 Task: Create a scrum project ZirconTech.
Action: Mouse moved to (237, 271)
Screenshot: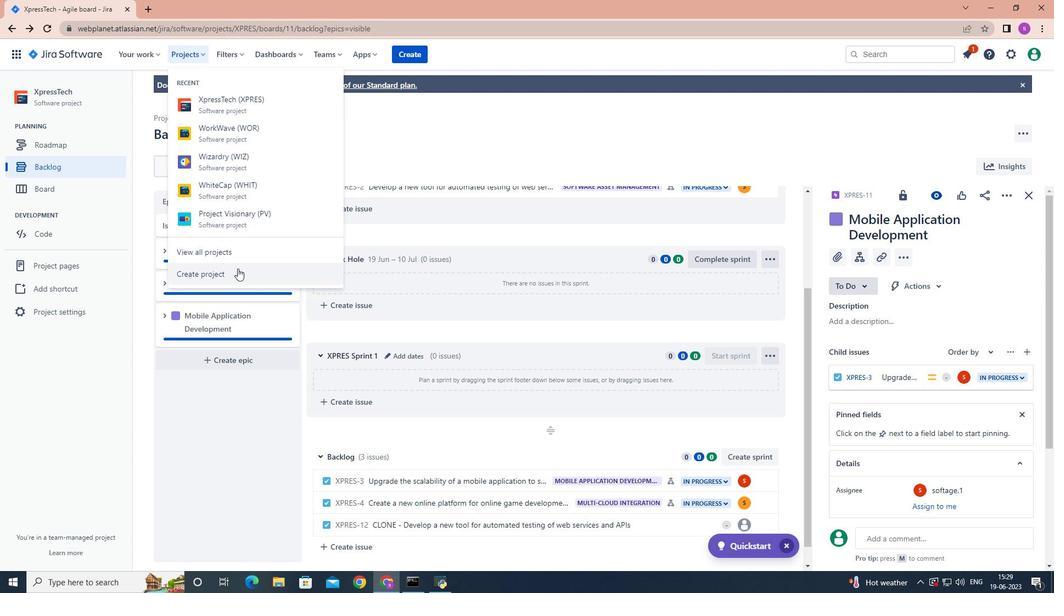 
Action: Mouse pressed left at (237, 271)
Screenshot: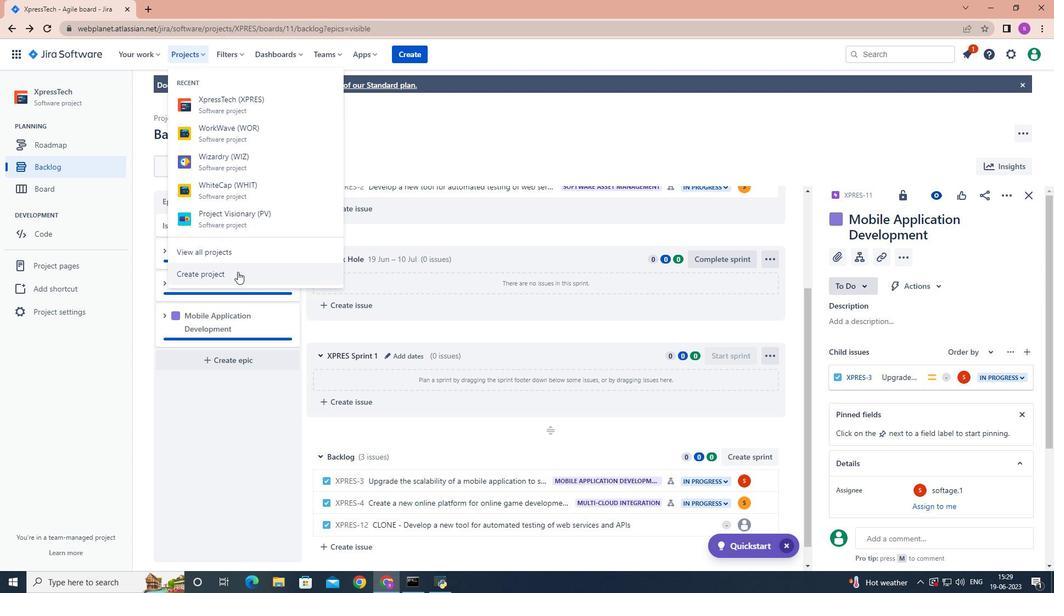 
Action: Mouse moved to (480, 267)
Screenshot: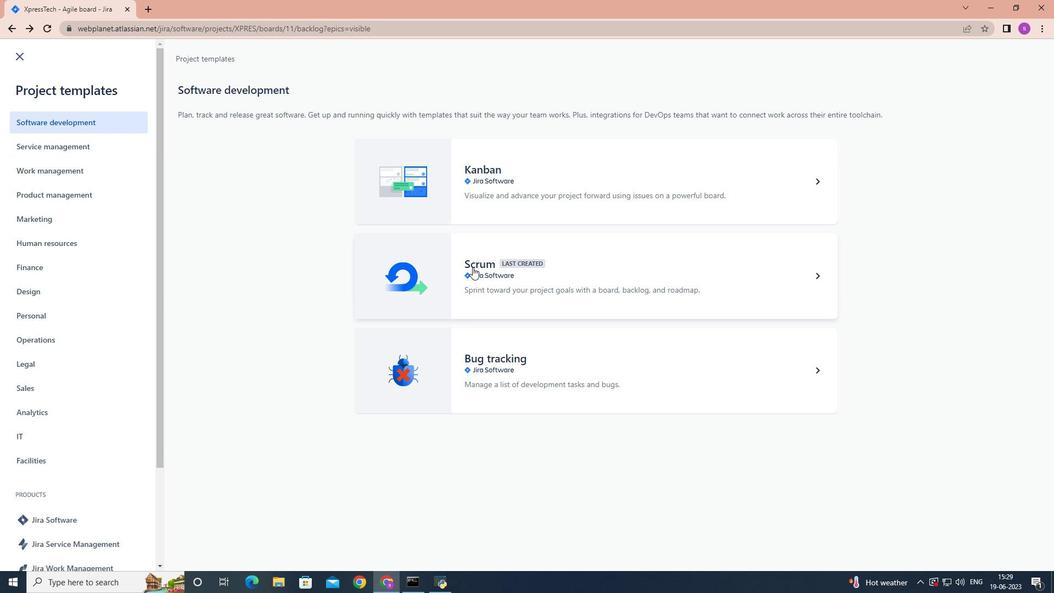 
Action: Mouse pressed left at (480, 267)
Screenshot: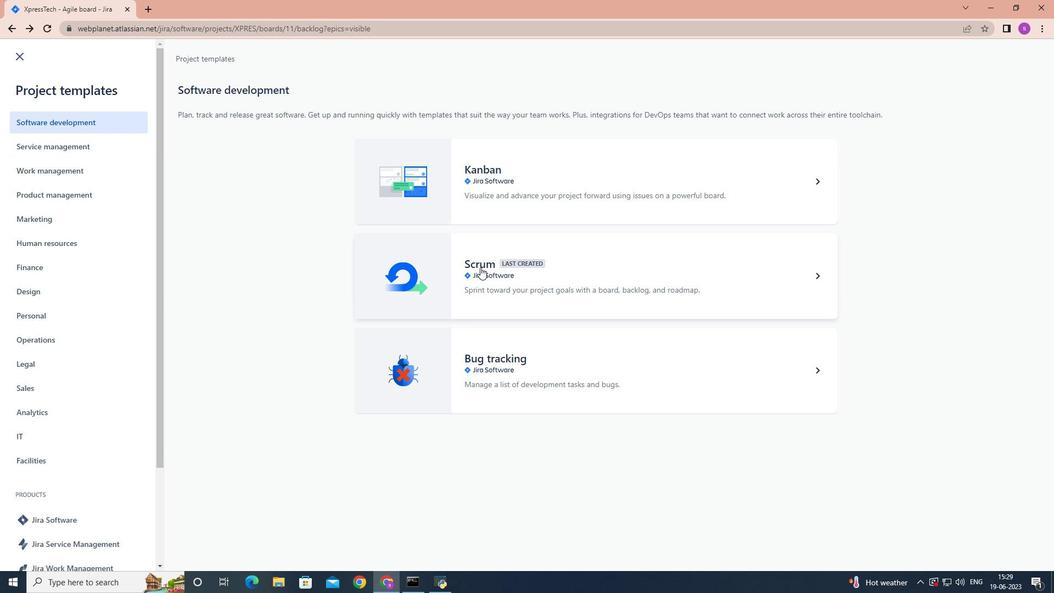 
Action: Mouse moved to (822, 543)
Screenshot: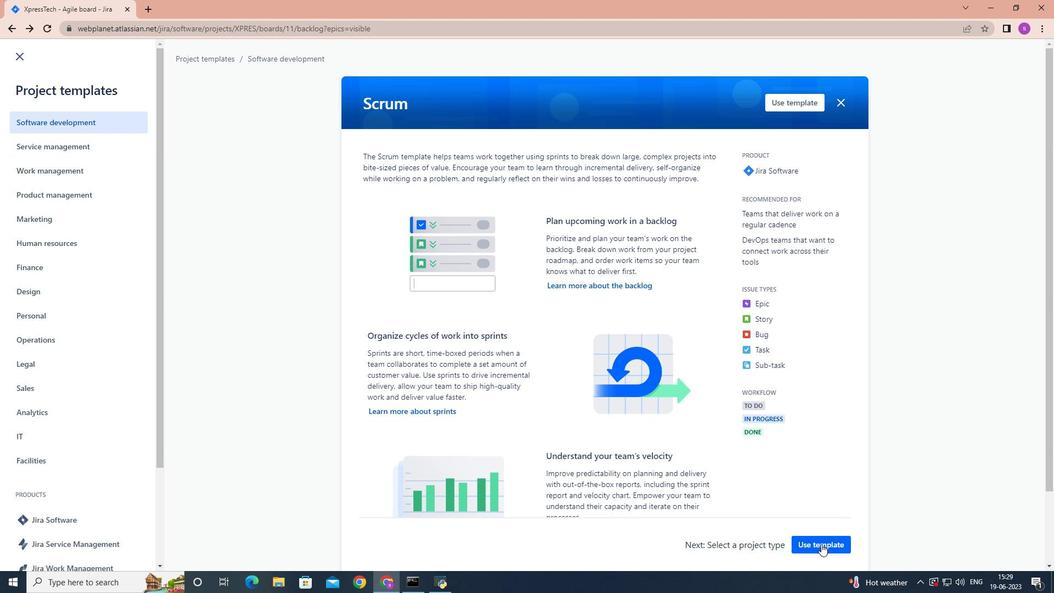 
Action: Mouse pressed left at (822, 543)
Screenshot: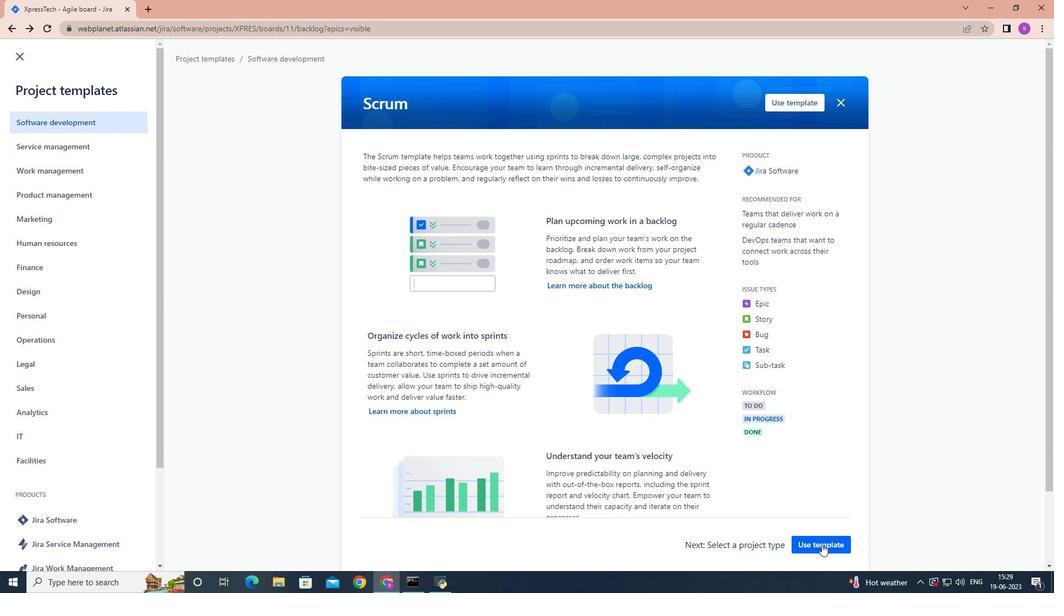 
Action: Mouse moved to (439, 535)
Screenshot: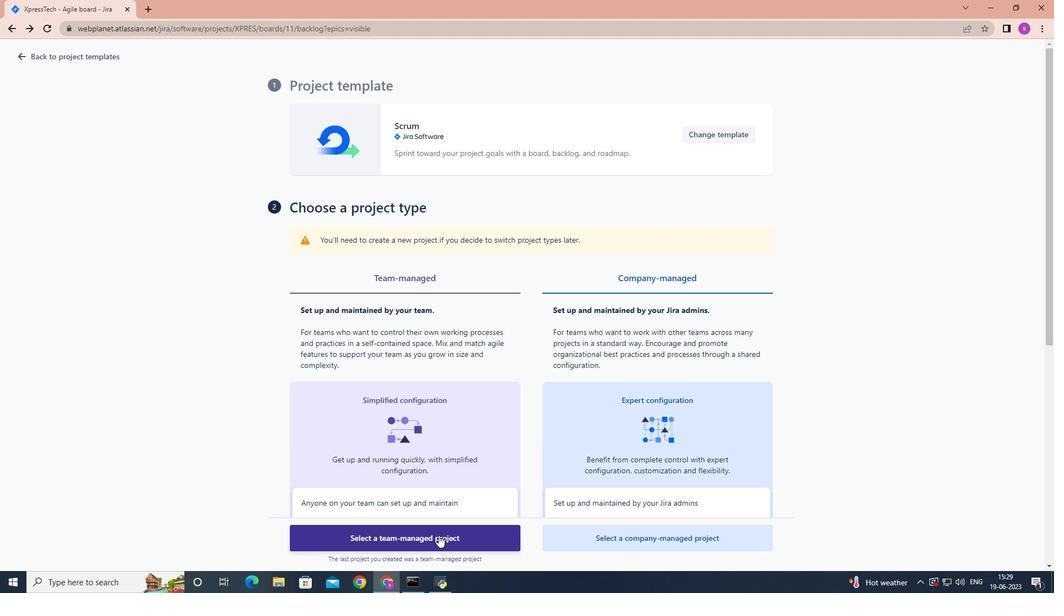 
Action: Mouse pressed left at (439, 535)
Screenshot: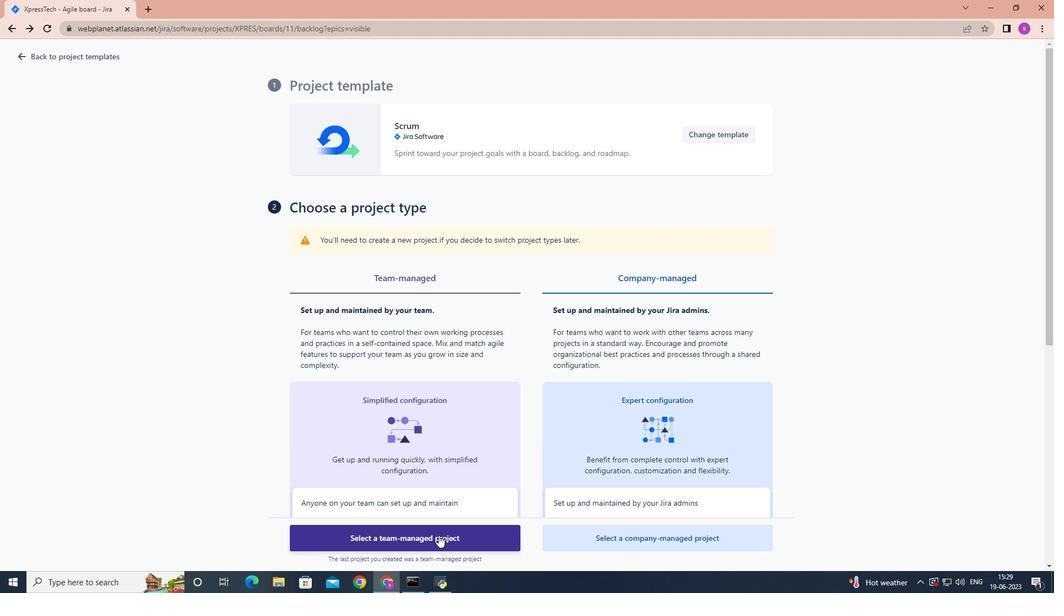 
Action: Mouse moved to (392, 454)
Screenshot: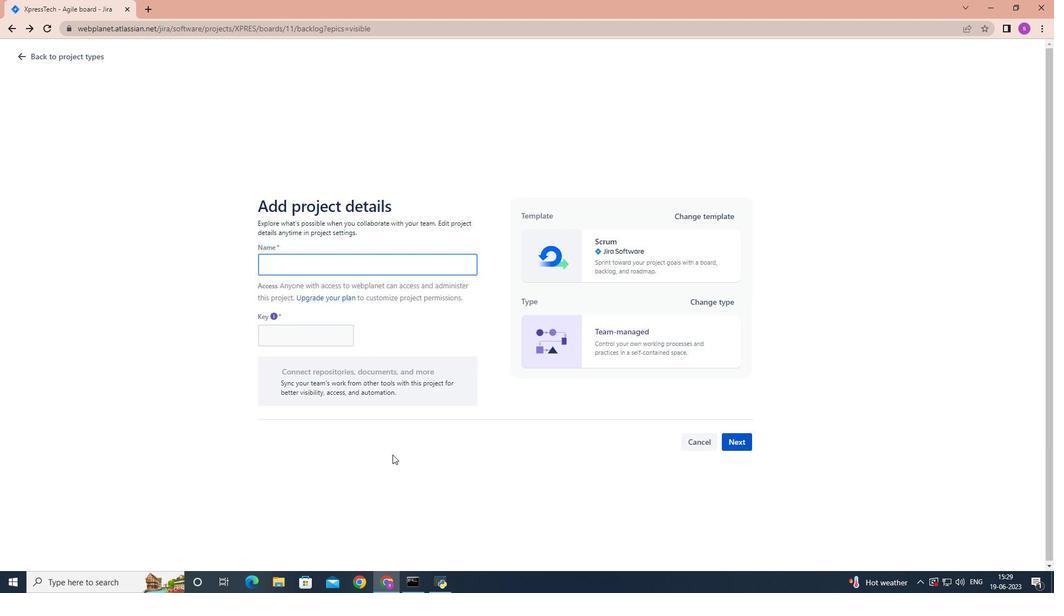 
Action: Key pressed <Key.shift>Zircon<Key.shift><Key.shift><Key.shift><Key.shift>Tech
Screenshot: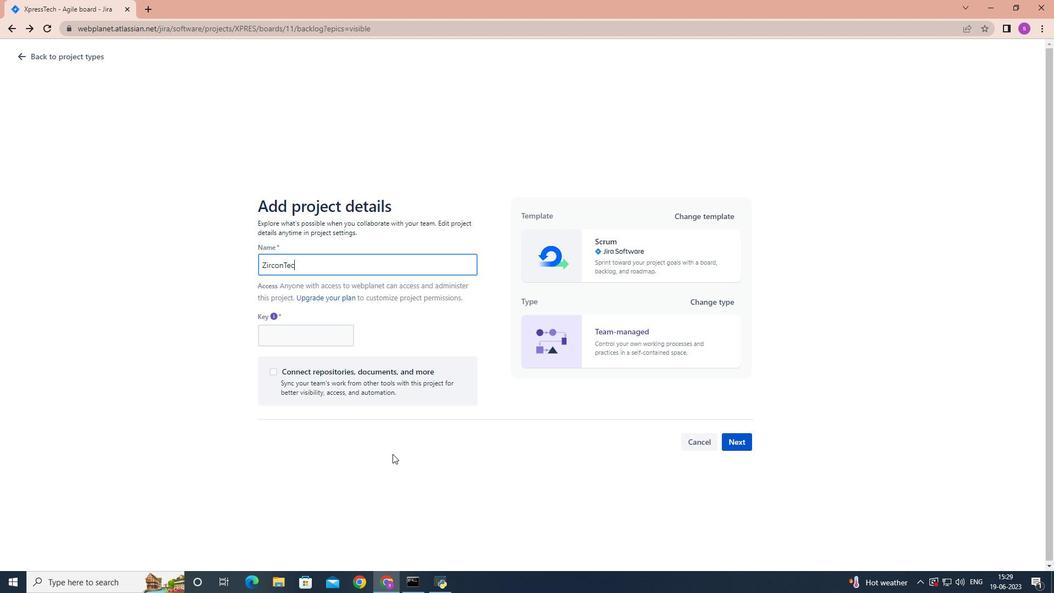 
Action: Mouse moved to (739, 443)
Screenshot: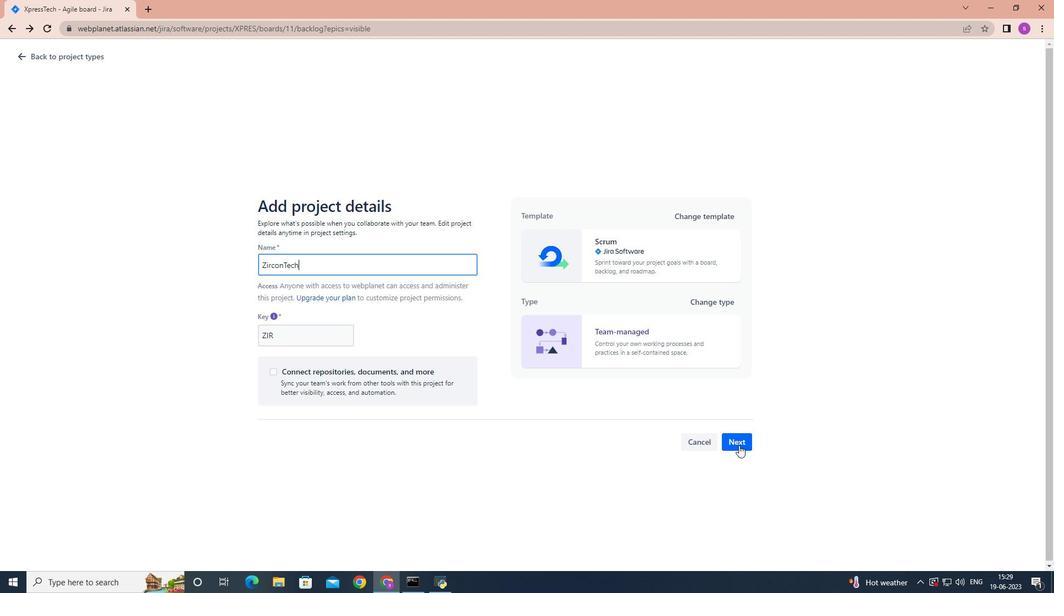 
Action: Mouse pressed left at (739, 443)
Screenshot: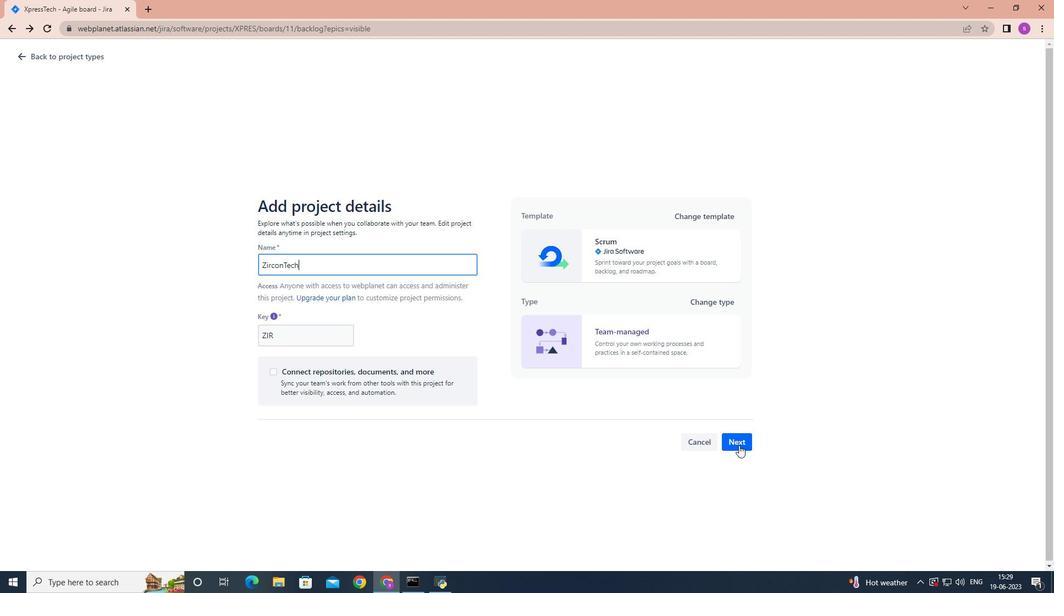 
Action: Mouse moved to (682, 446)
Screenshot: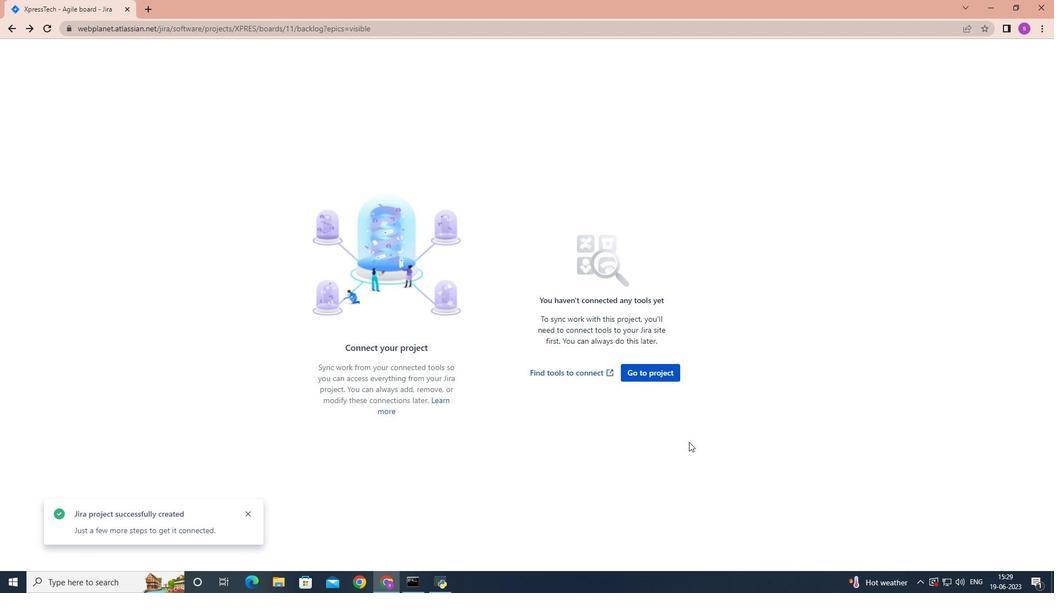 
